 Task: Display resolved comments.
Action: Mouse moved to (1163, 71)
Screenshot: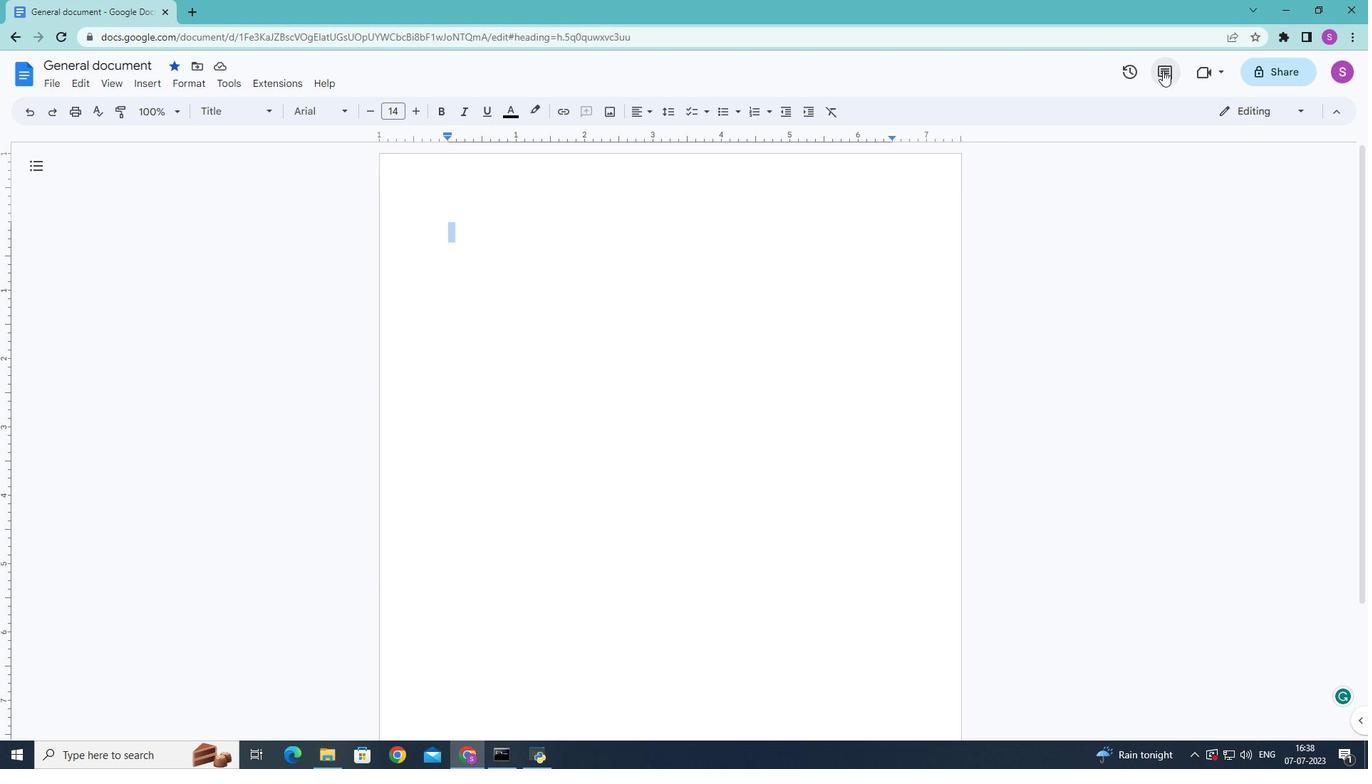 
Action: Mouse pressed left at (1163, 71)
Screenshot: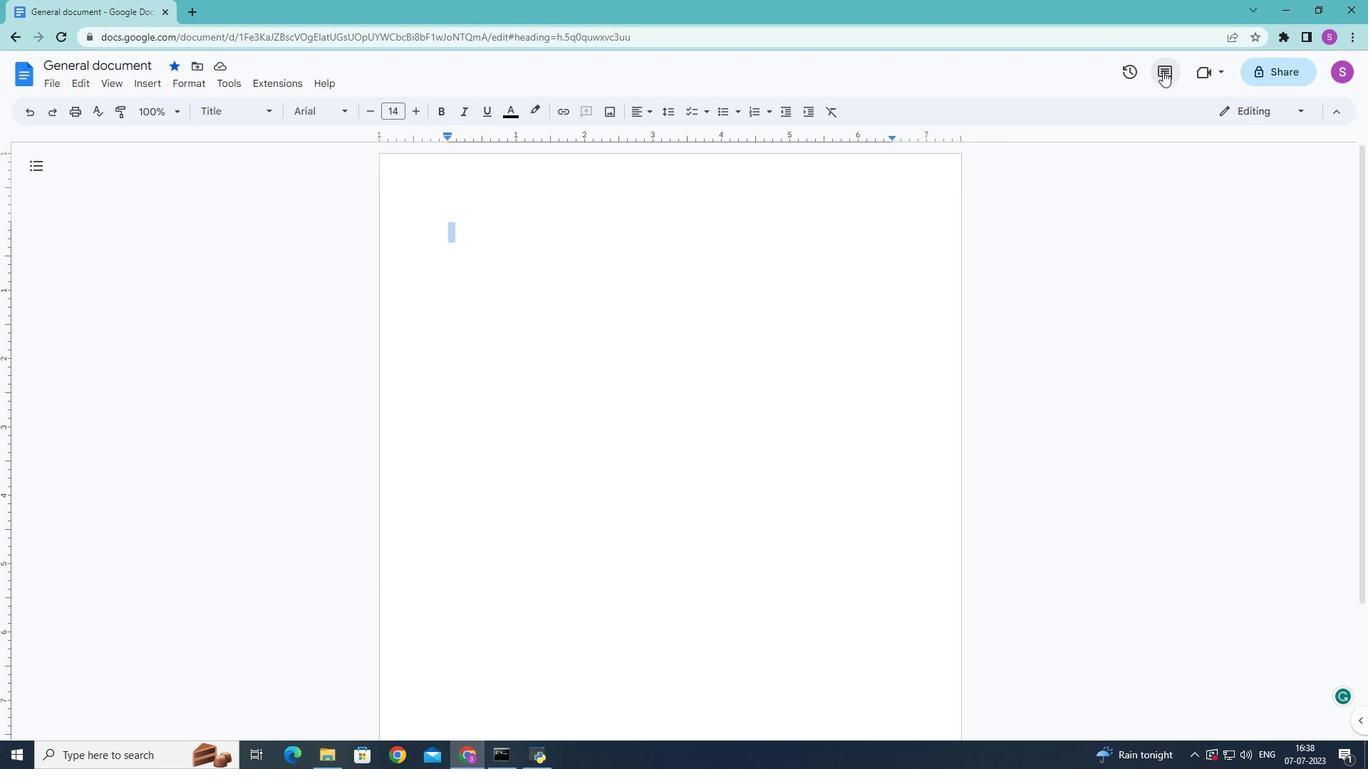 
Action: Mouse moved to (1215, 116)
Screenshot: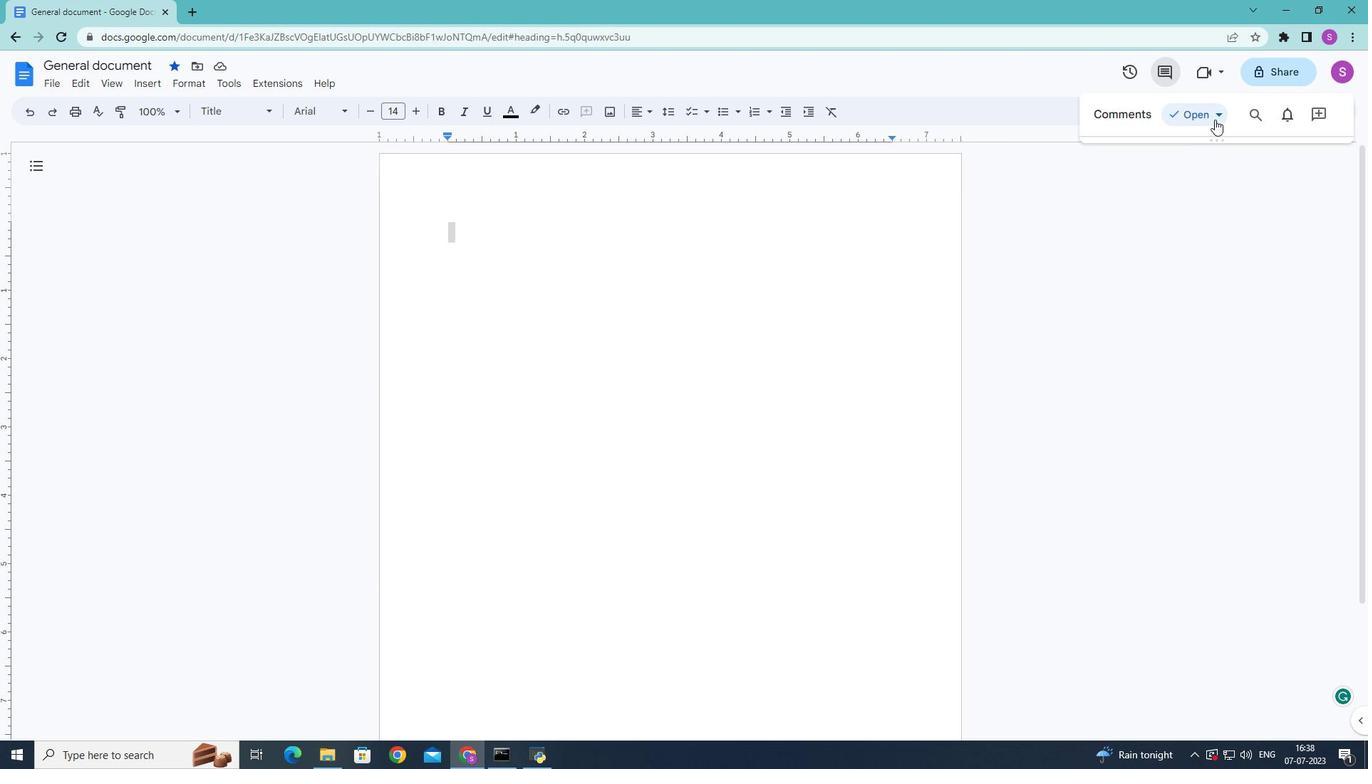 
Action: Mouse pressed left at (1215, 116)
Screenshot: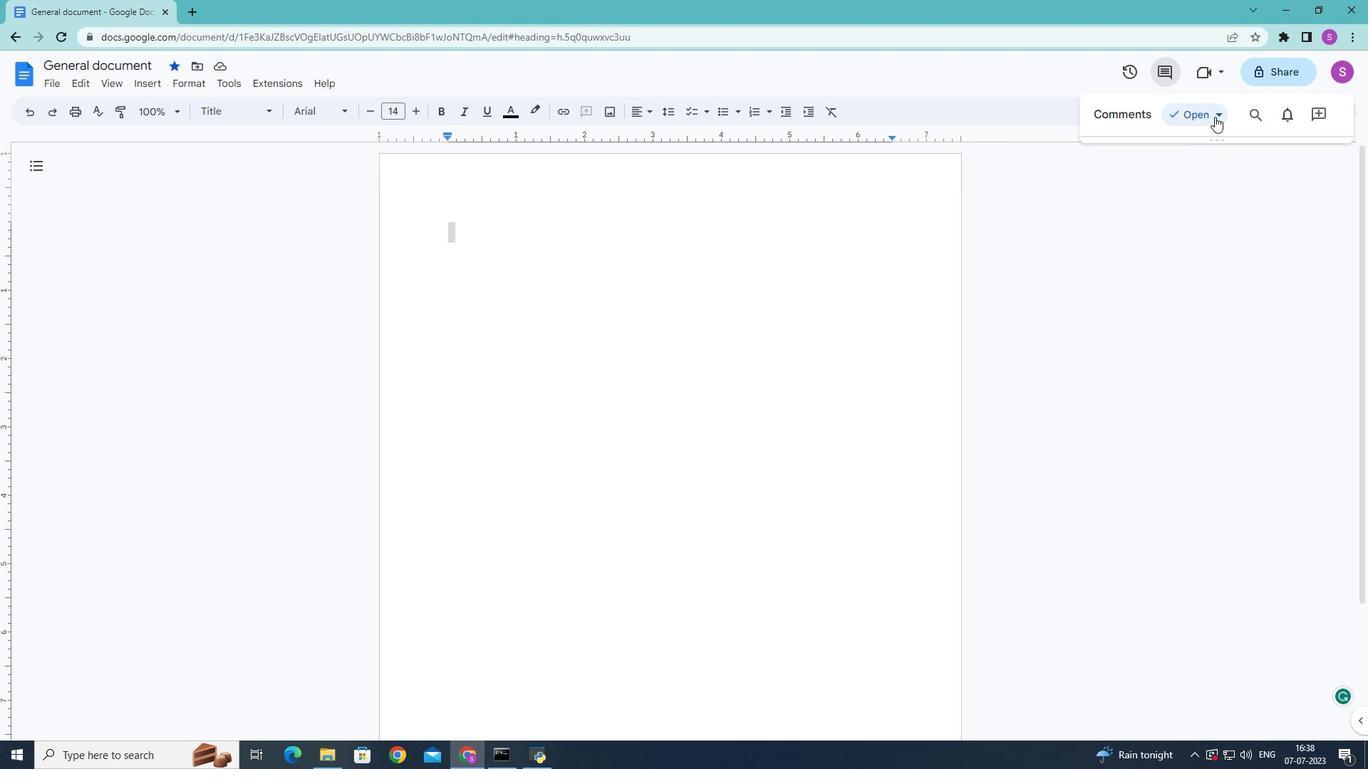
Action: Mouse moved to (1209, 210)
Screenshot: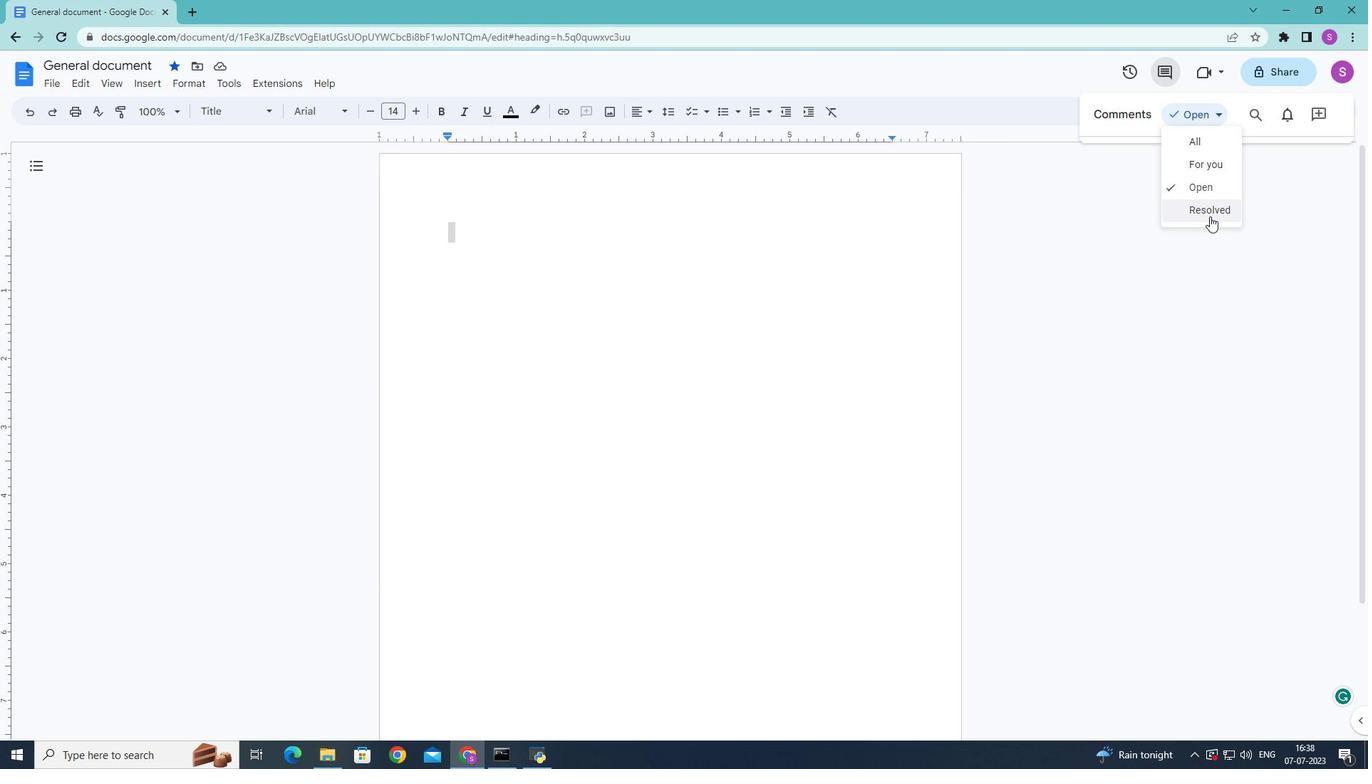 
Action: Mouse pressed left at (1209, 210)
Screenshot: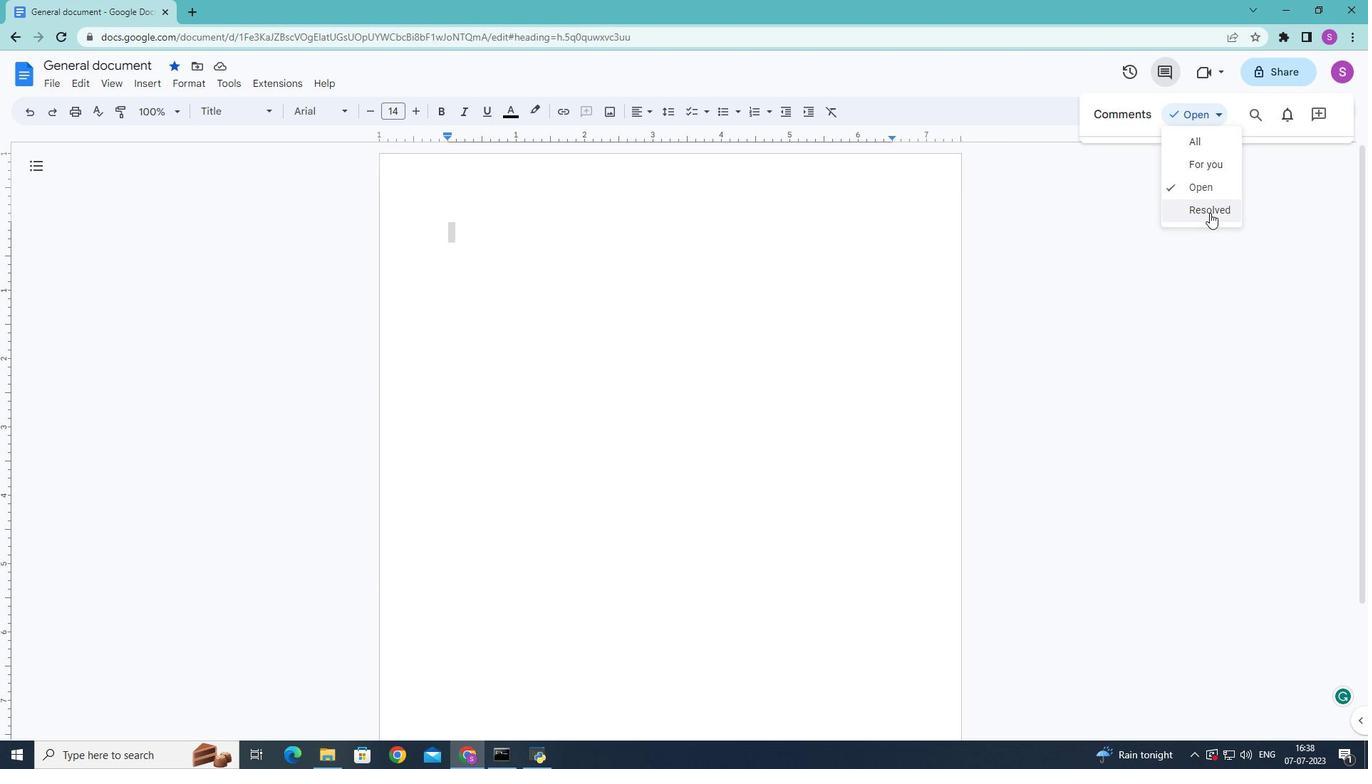 
